 Task: Select Delete Keyframes
Action: Mouse pressed left at (280, 192)
Screenshot: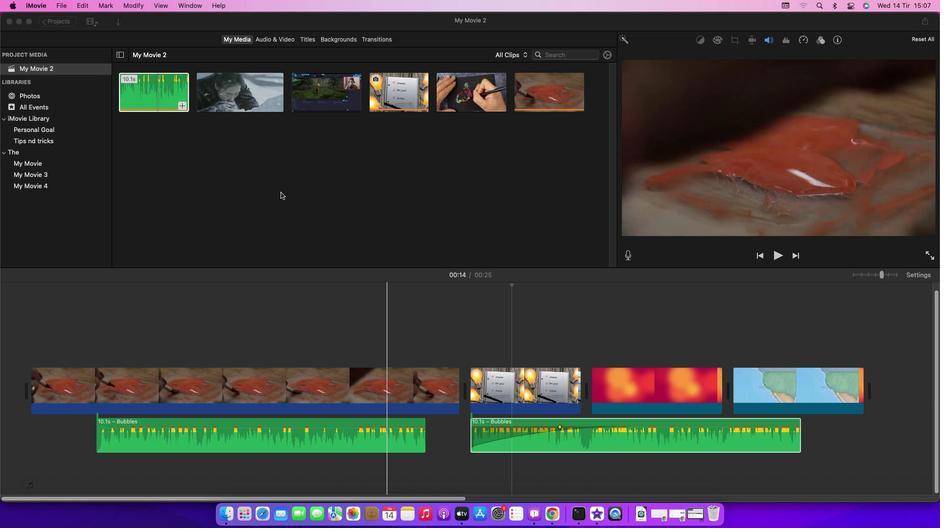 
Action: Mouse moved to (500, 442)
Screenshot: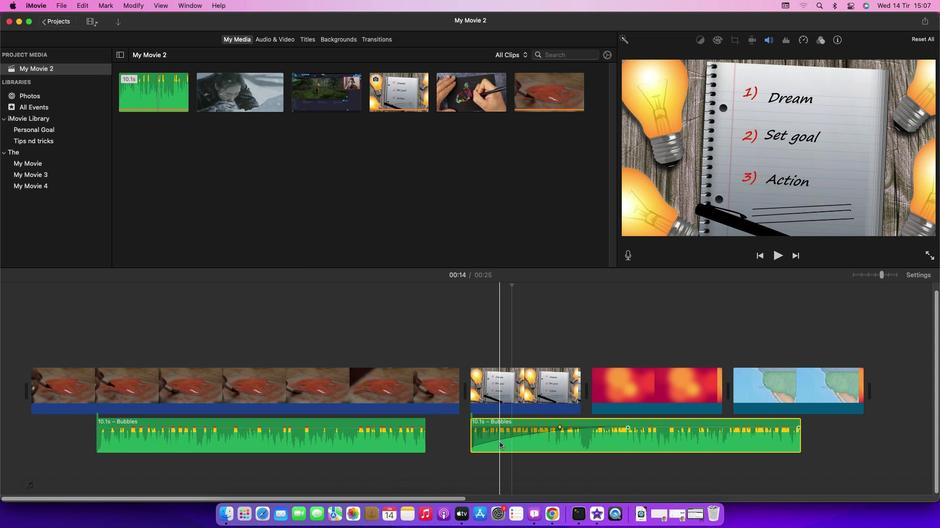 
Action: Mouse pressed left at (500, 442)
Screenshot: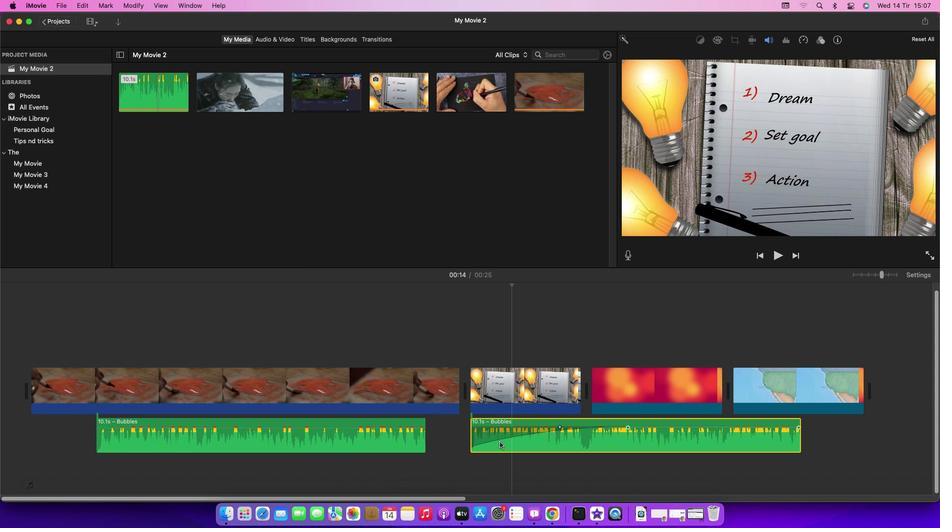 
Action: Mouse moved to (88, 7)
Screenshot: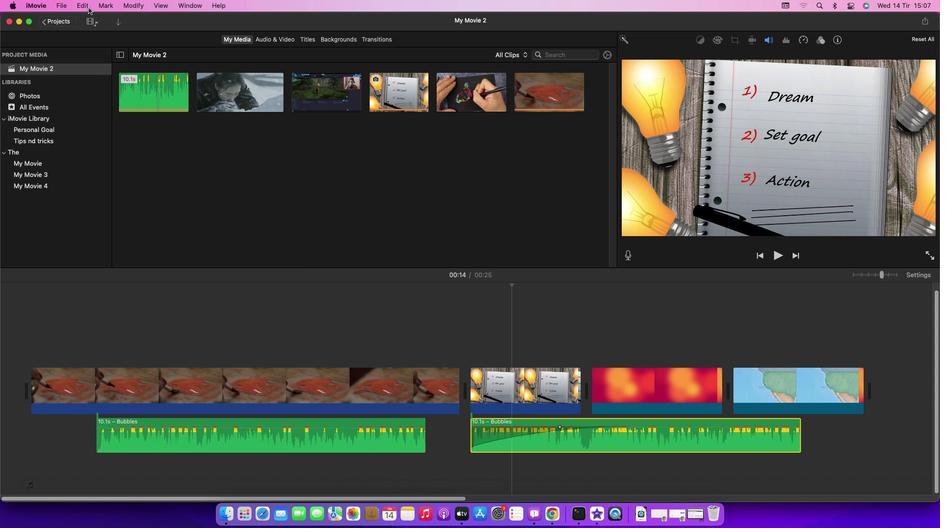 
Action: Mouse pressed left at (88, 7)
Screenshot: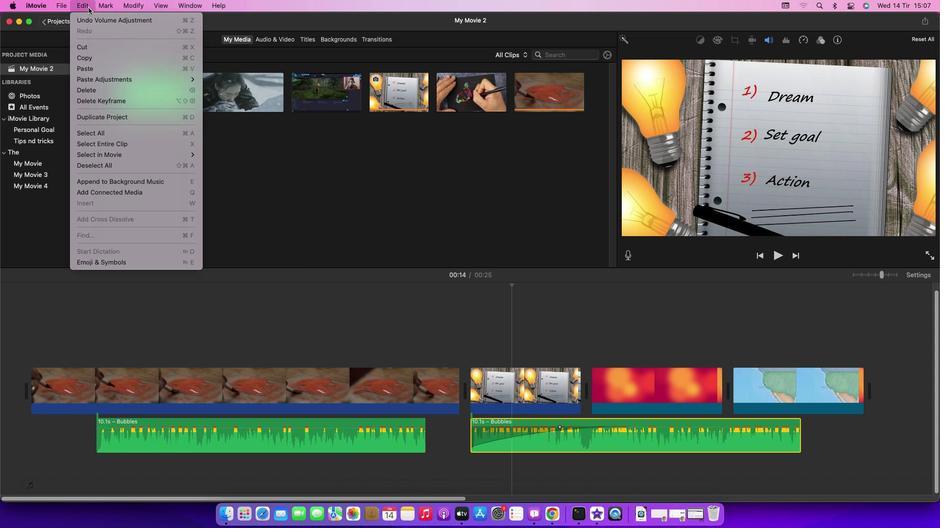 
Action: Mouse moved to (116, 100)
Screenshot: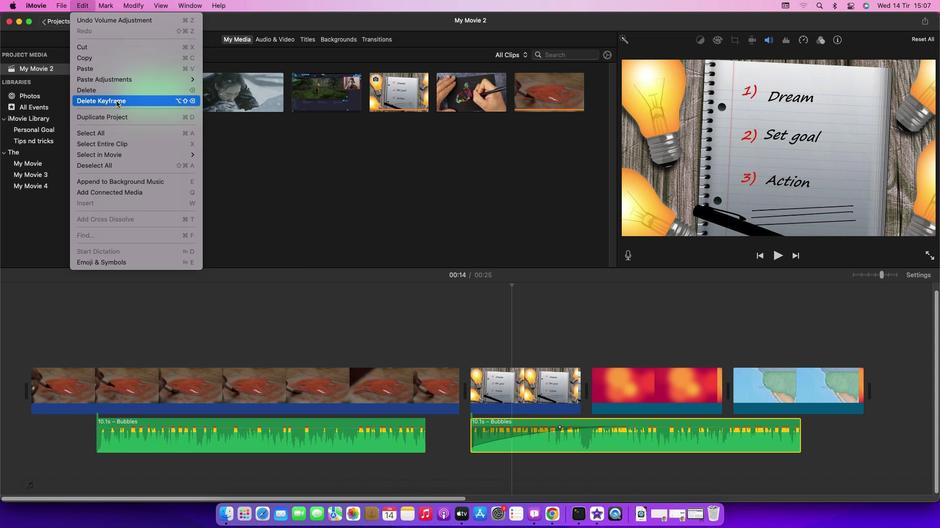 
Action: Mouse pressed left at (116, 100)
Screenshot: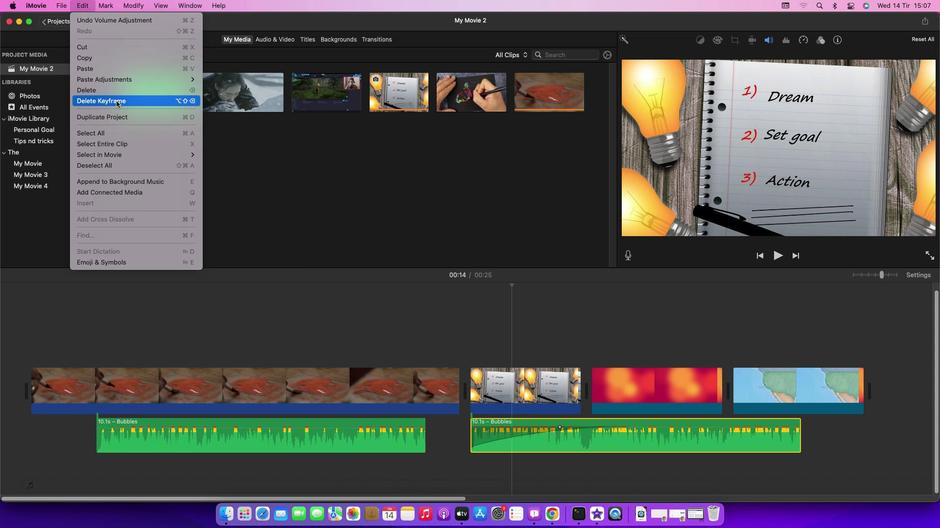 
Action: Mouse moved to (269, 215)
Screenshot: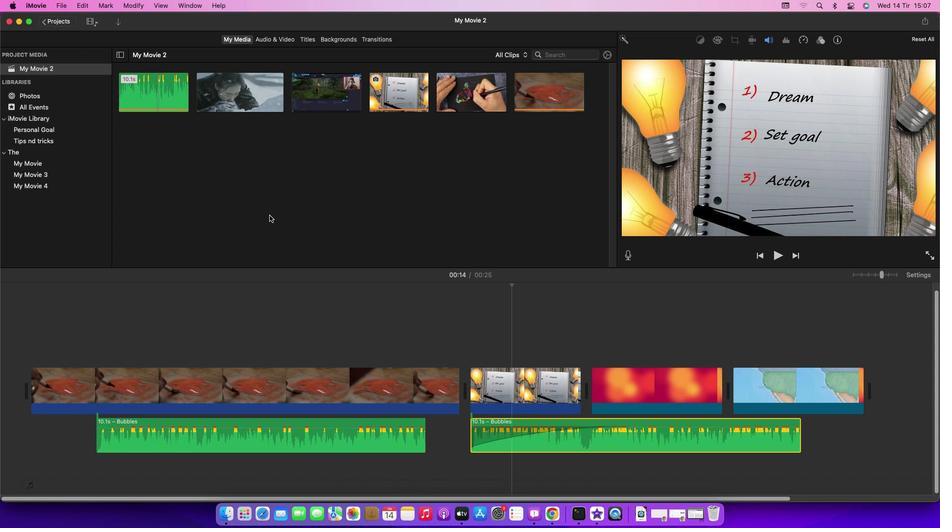 
